 Task: Look for products in the category "Bottles & Formula" from Serenity Kids only.
Action: Mouse moved to (247, 125)
Screenshot: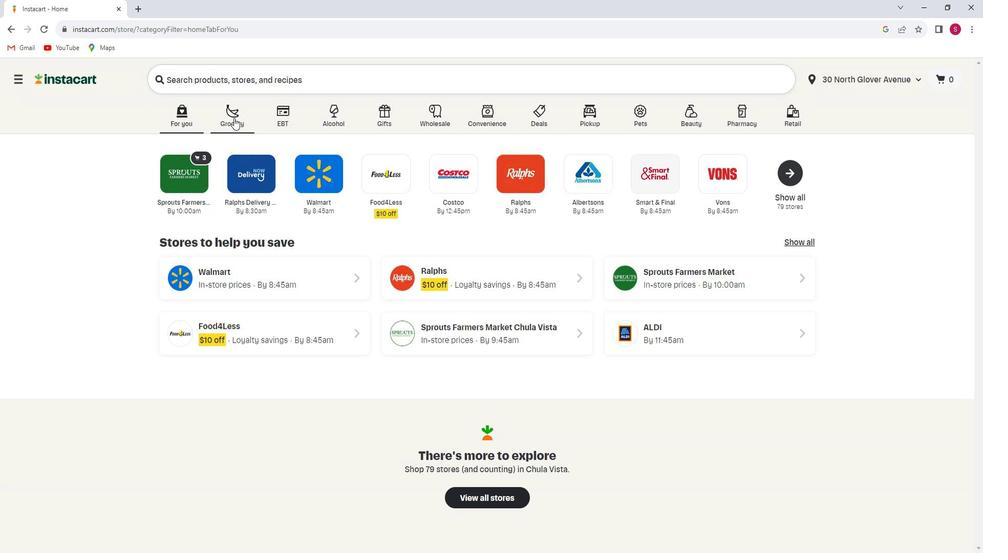 
Action: Mouse pressed left at (247, 125)
Screenshot: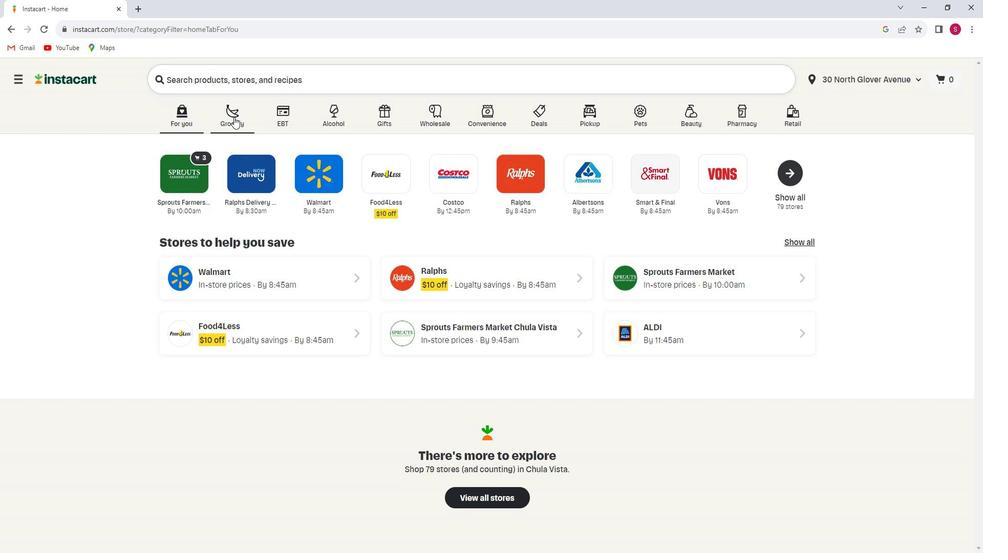 
Action: Mouse moved to (251, 307)
Screenshot: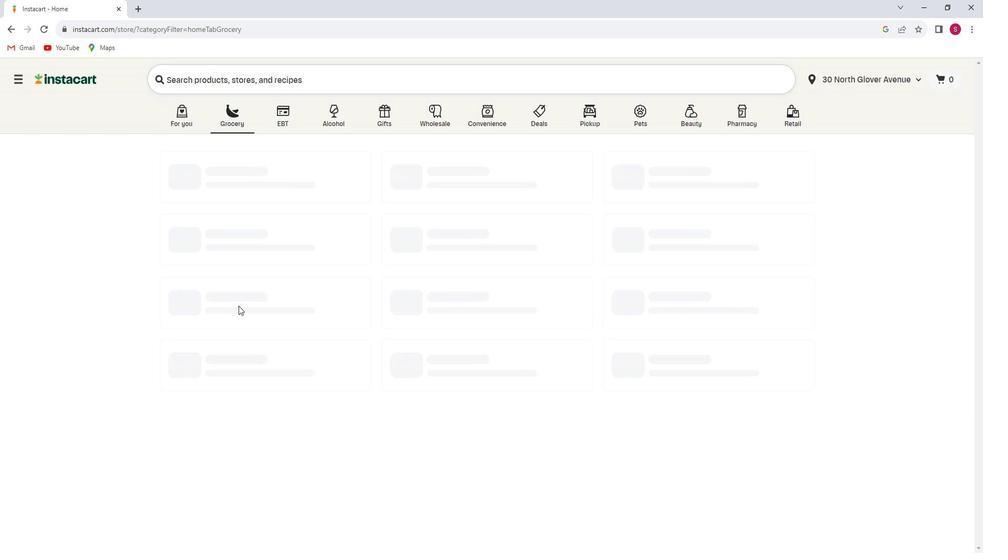 
Action: Mouse pressed left at (251, 307)
Screenshot: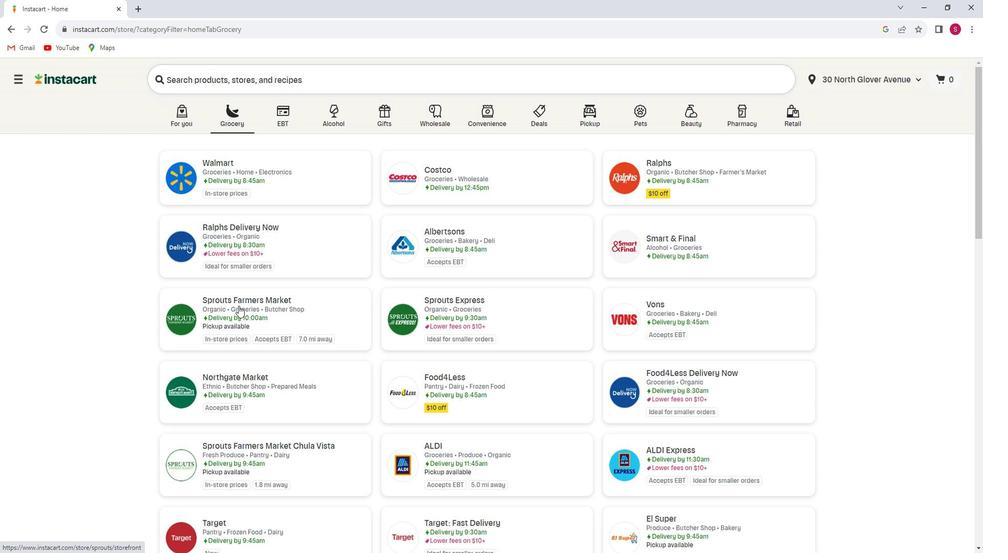 
Action: Mouse moved to (66, 319)
Screenshot: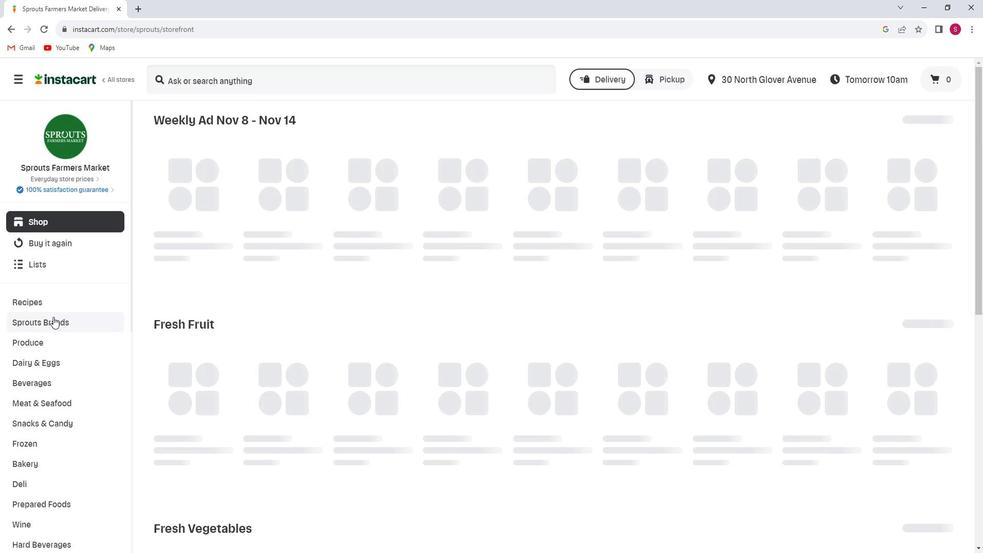 
Action: Mouse scrolled (66, 318) with delta (0, 0)
Screenshot: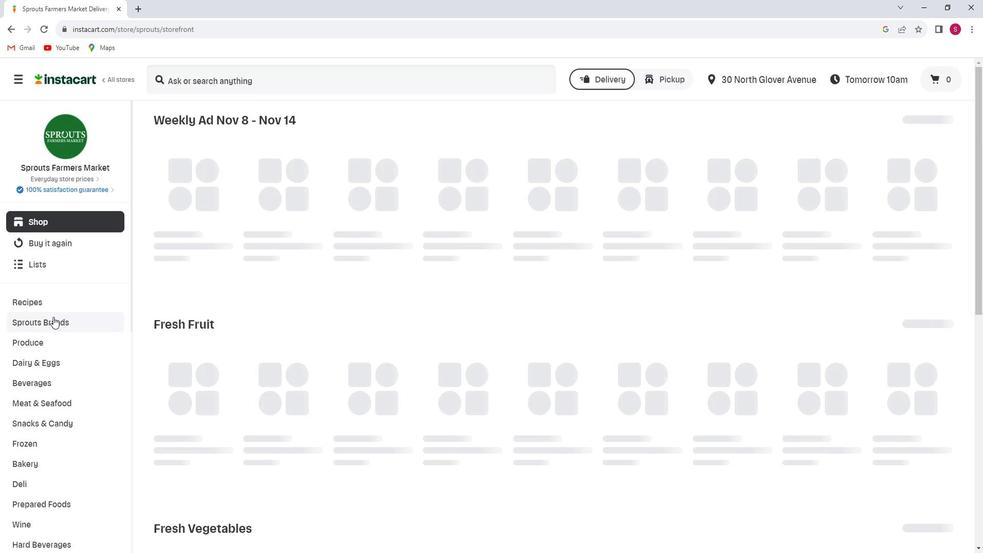 
Action: Mouse scrolled (66, 318) with delta (0, 0)
Screenshot: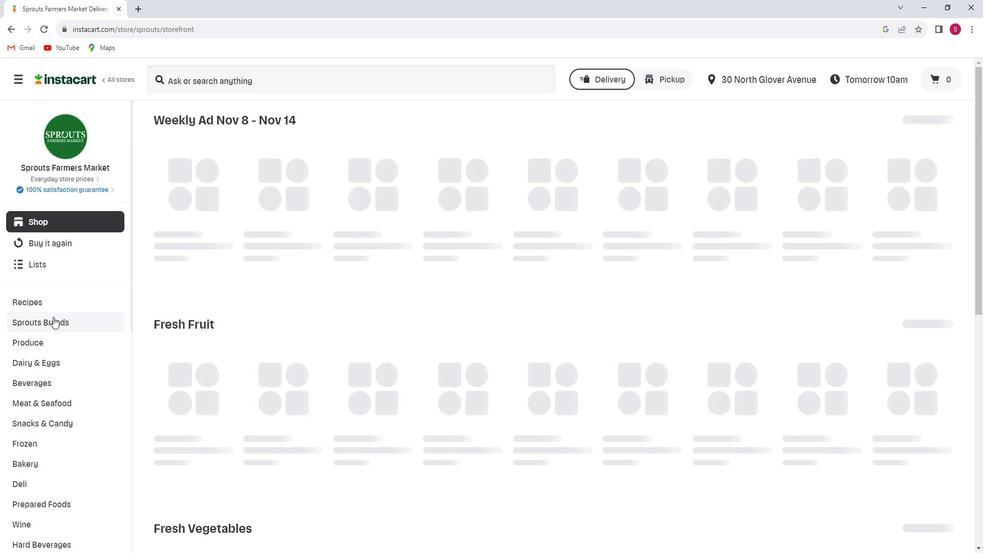 
Action: Mouse scrolled (66, 318) with delta (0, 0)
Screenshot: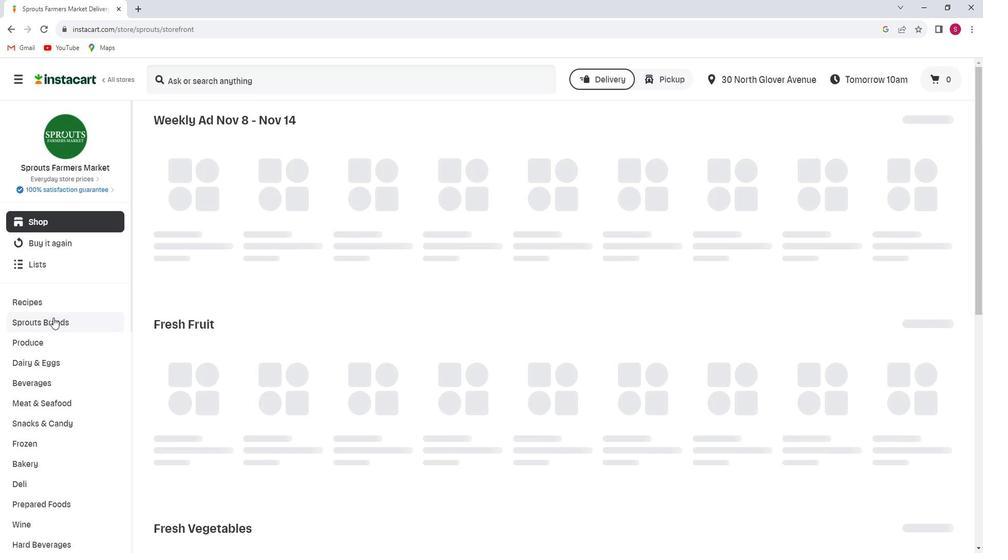 
Action: Mouse moved to (66, 316)
Screenshot: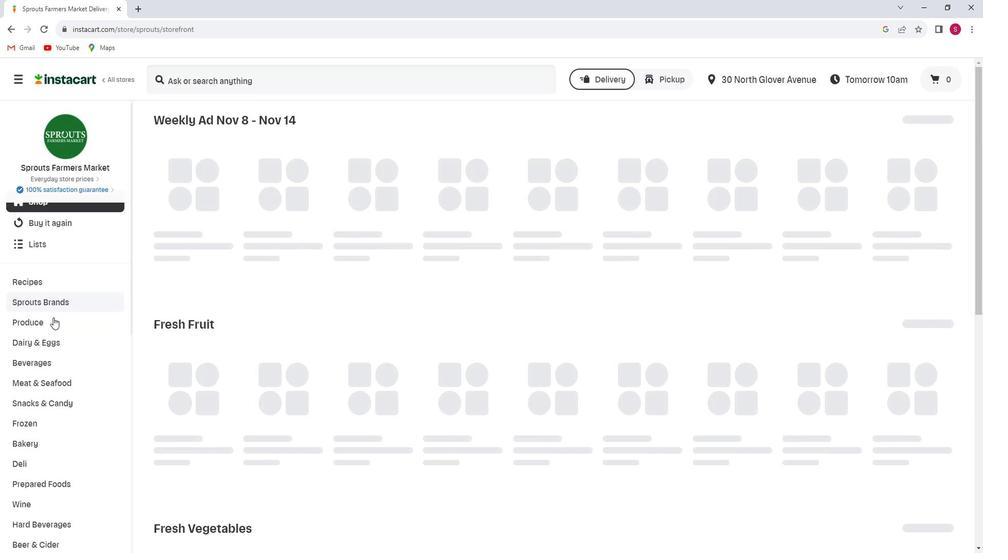 
Action: Mouse scrolled (66, 315) with delta (0, 0)
Screenshot: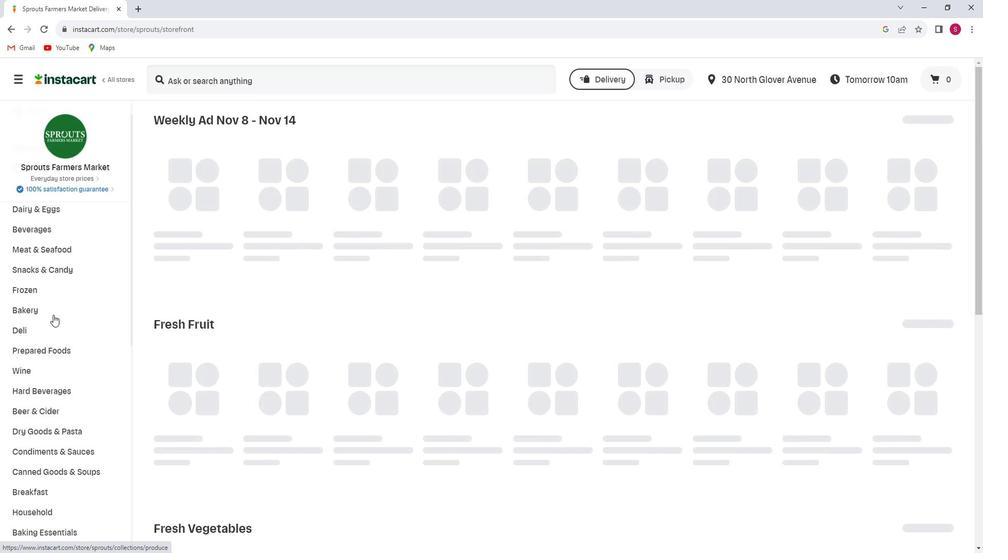 
Action: Mouse scrolled (66, 315) with delta (0, 0)
Screenshot: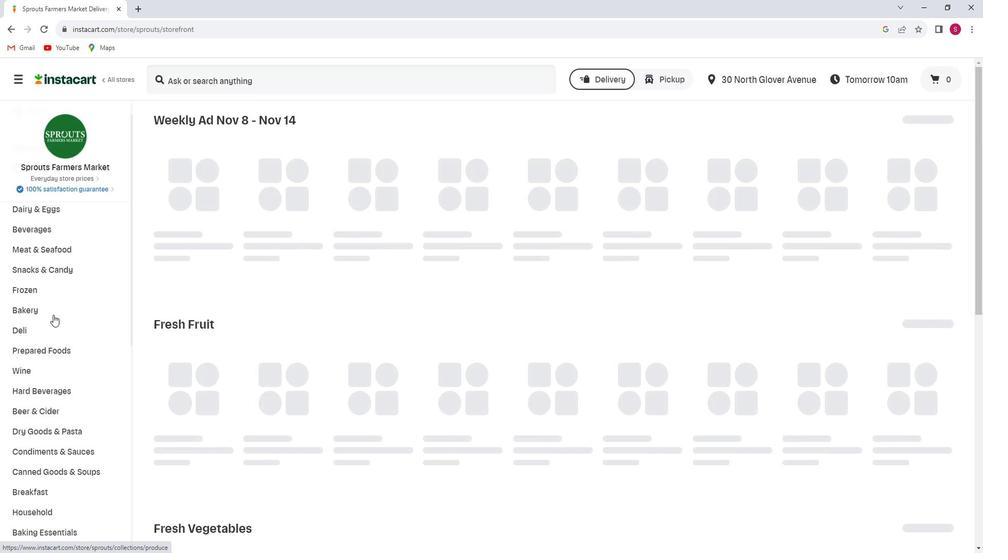 
Action: Mouse scrolled (66, 315) with delta (0, 0)
Screenshot: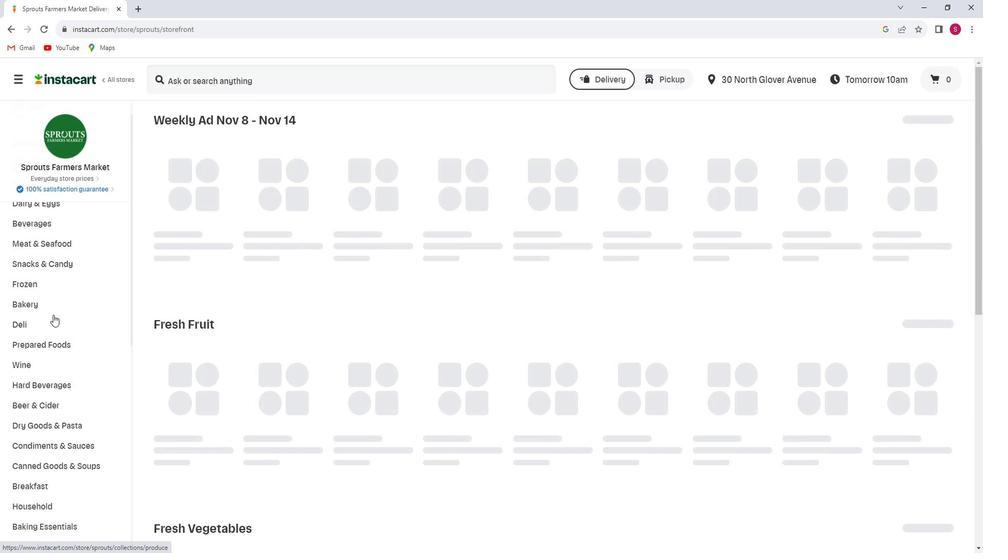 
Action: Mouse scrolled (66, 315) with delta (0, 0)
Screenshot: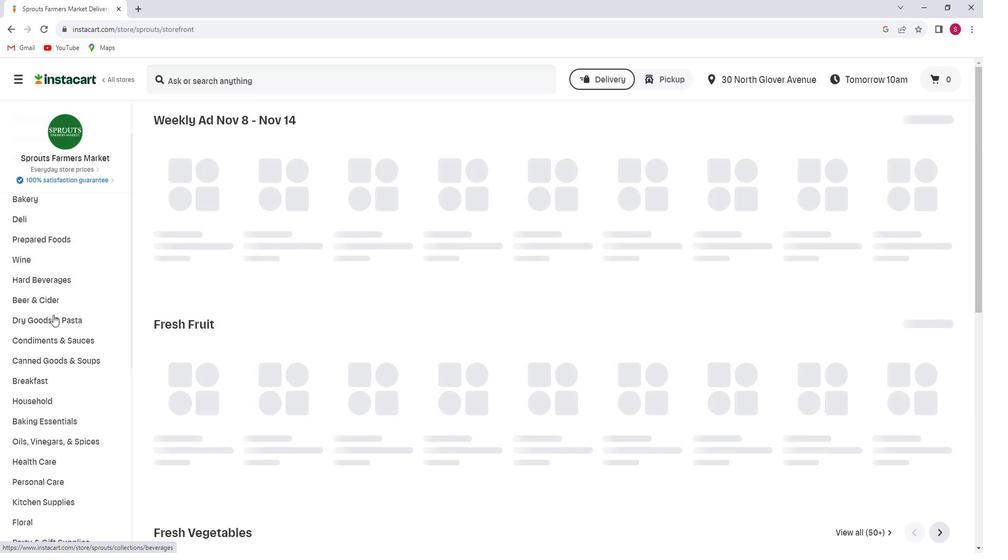 
Action: Mouse scrolled (66, 315) with delta (0, 0)
Screenshot: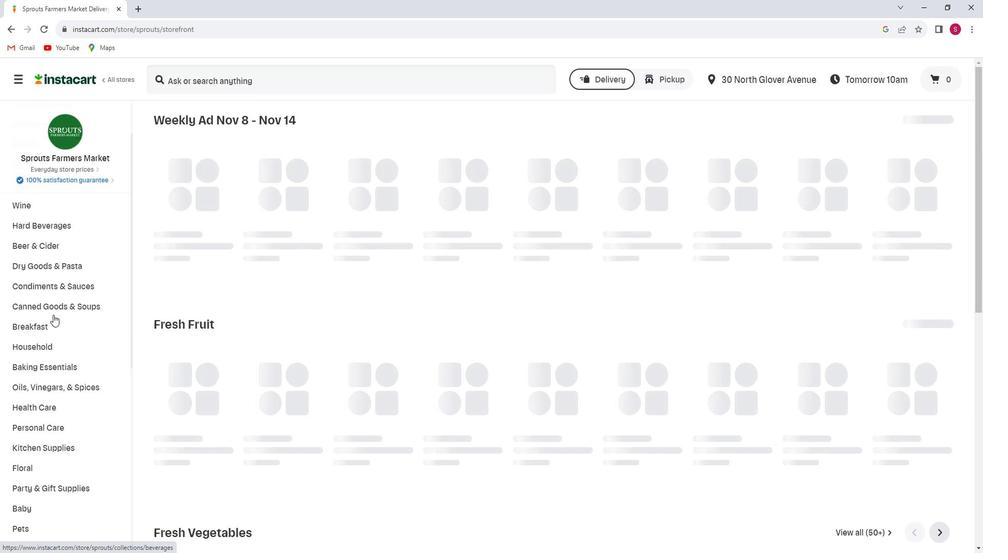 
Action: Mouse scrolled (66, 315) with delta (0, 0)
Screenshot: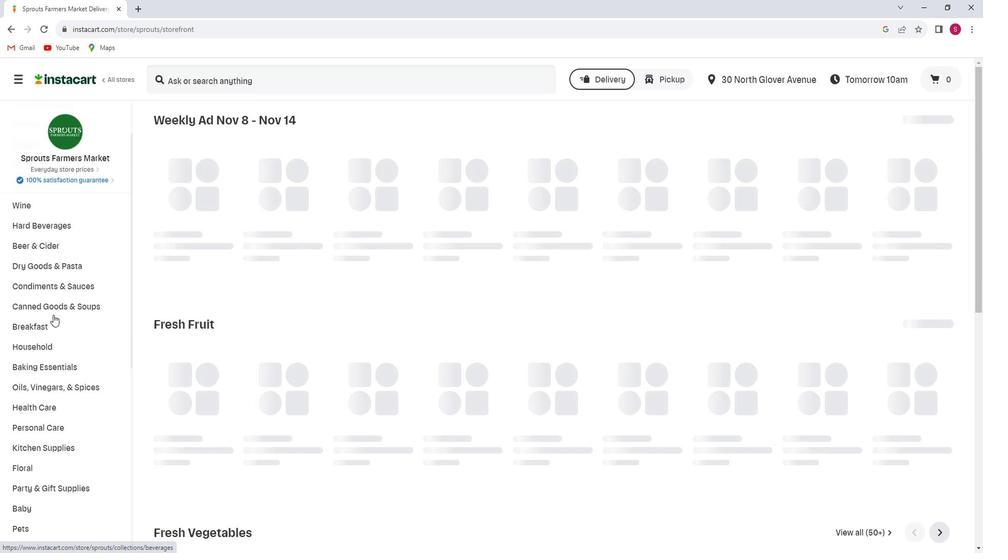 
Action: Mouse scrolled (66, 315) with delta (0, 0)
Screenshot: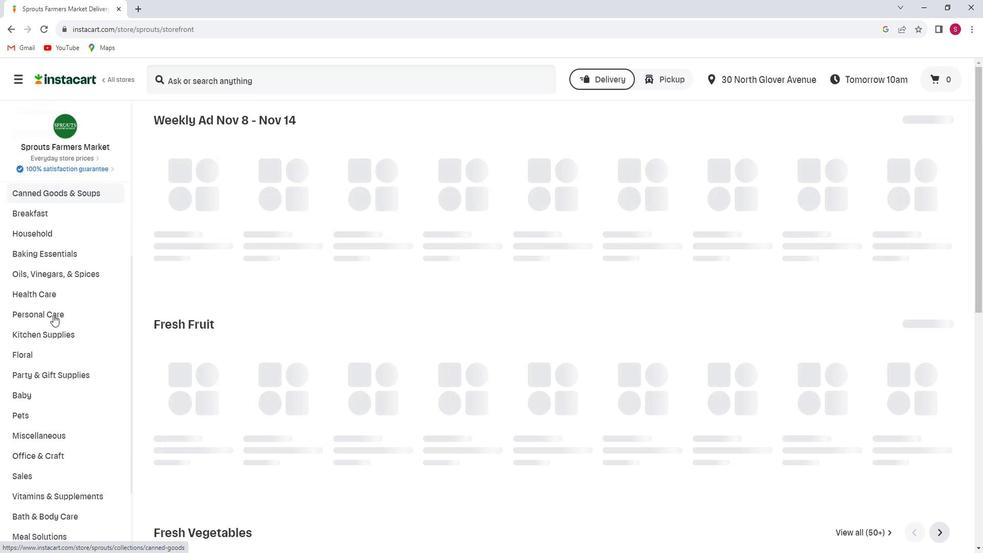 
Action: Mouse scrolled (66, 315) with delta (0, 0)
Screenshot: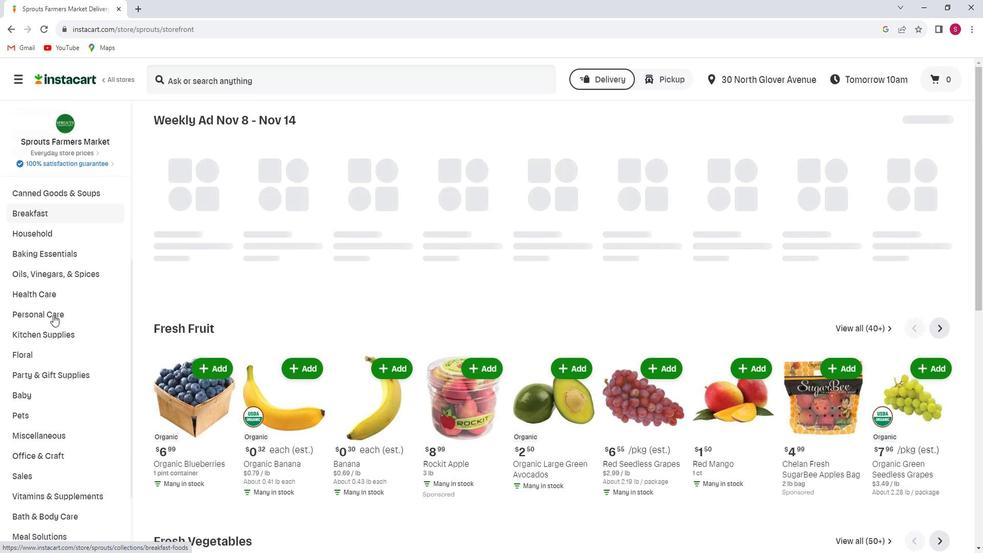 
Action: Mouse moved to (47, 395)
Screenshot: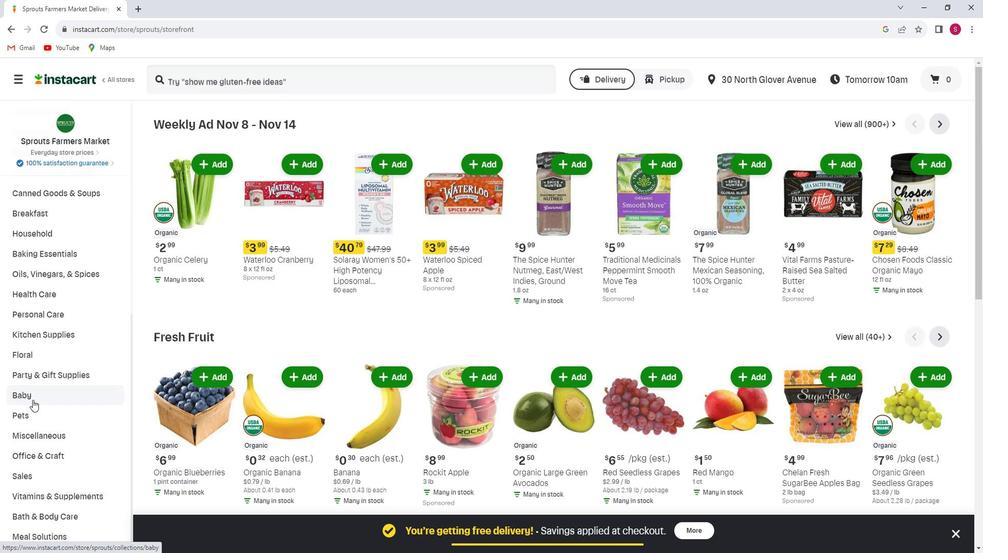 
Action: Mouse pressed left at (47, 395)
Screenshot: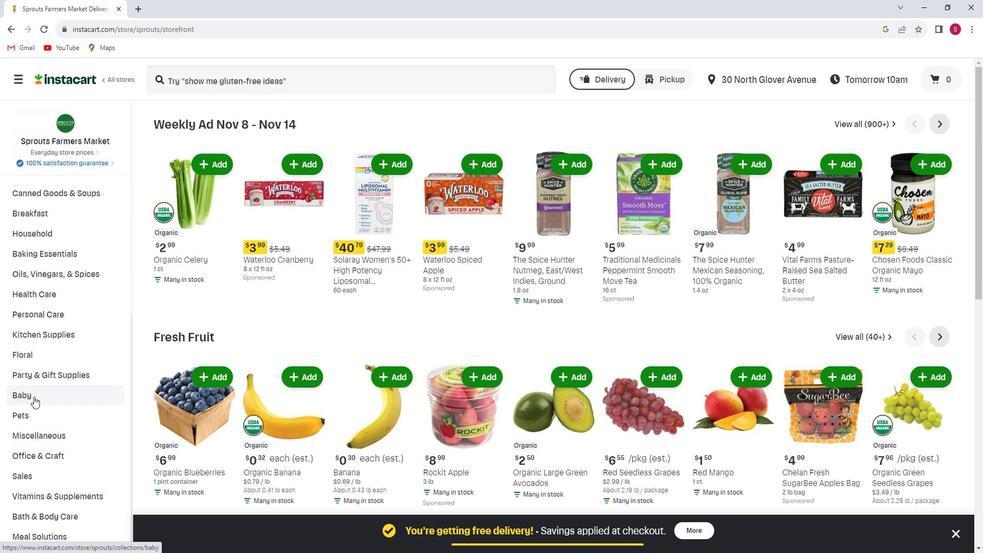 
Action: Mouse moved to (56, 450)
Screenshot: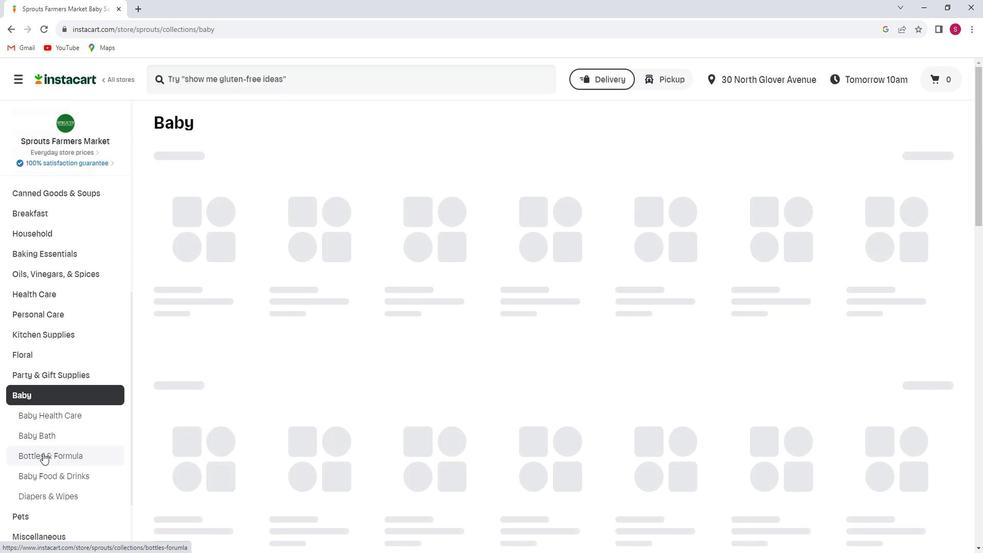 
Action: Mouse pressed left at (56, 450)
Screenshot: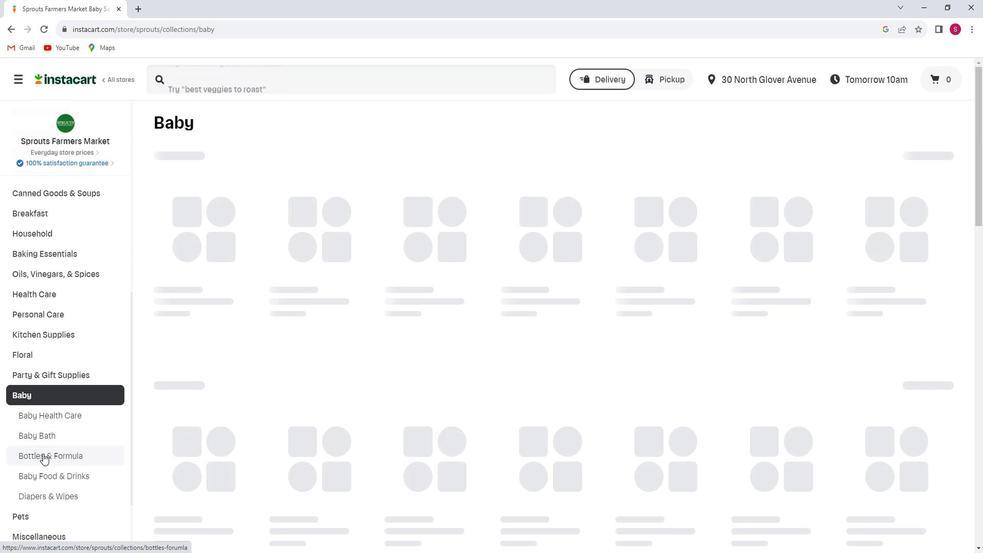 
Action: Mouse moved to (369, 174)
Screenshot: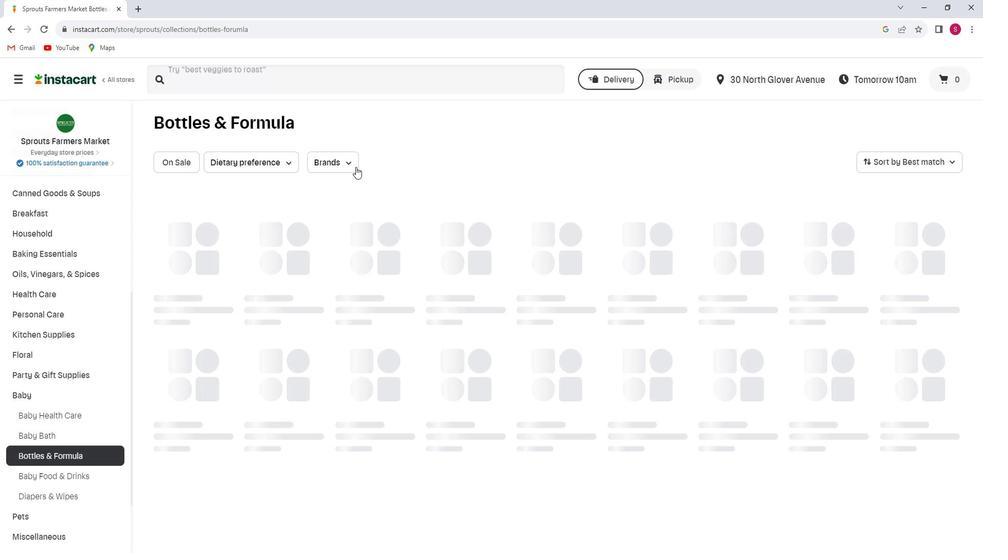 
Action: Mouse pressed left at (369, 174)
Screenshot: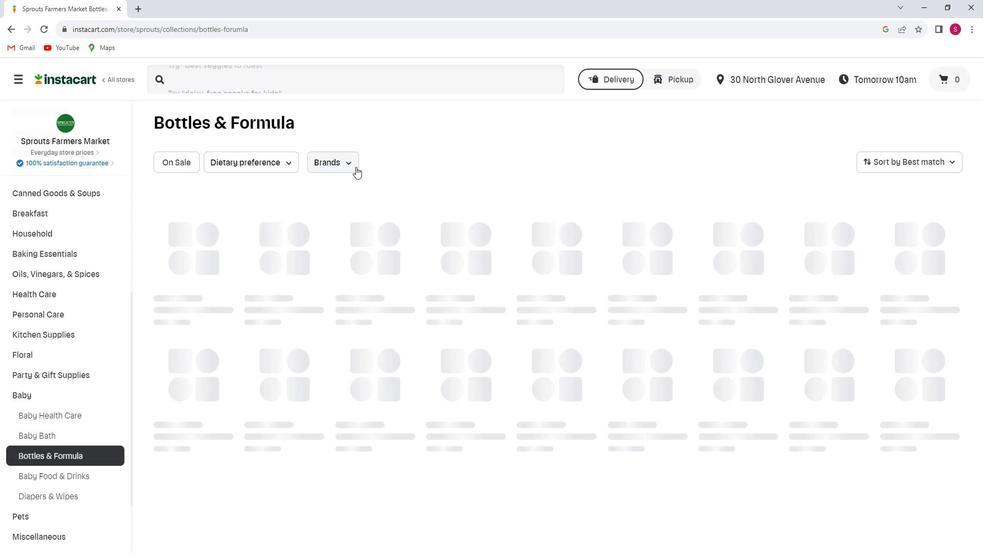 
Action: Mouse moved to (357, 226)
Screenshot: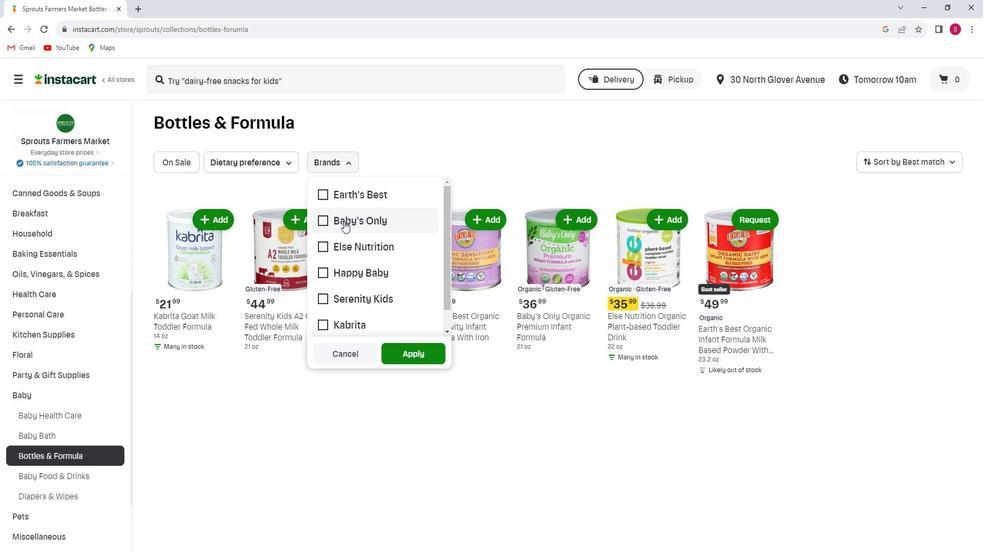 
Action: Mouse scrolled (357, 226) with delta (0, 0)
Screenshot: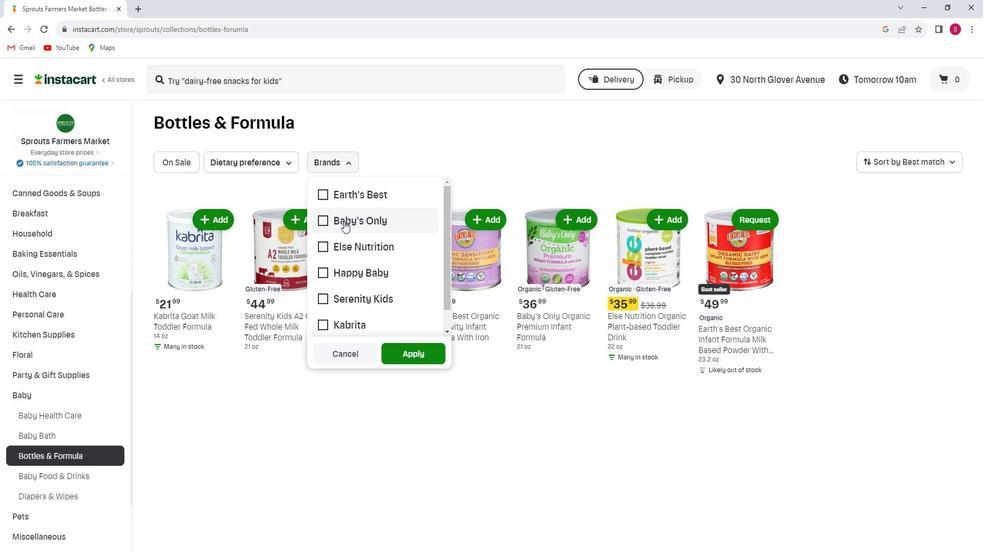 
Action: Mouse moved to (336, 282)
Screenshot: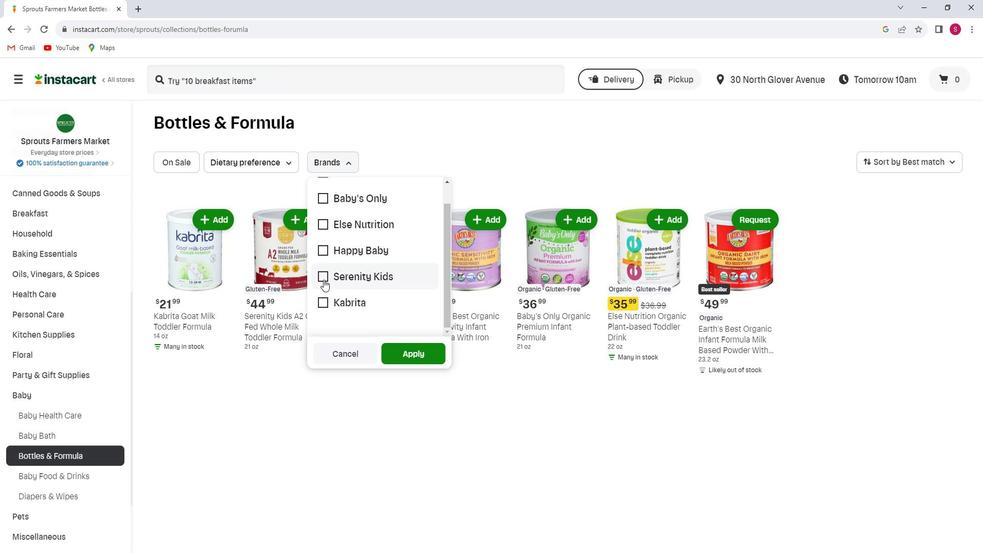 
Action: Mouse pressed left at (336, 282)
Screenshot: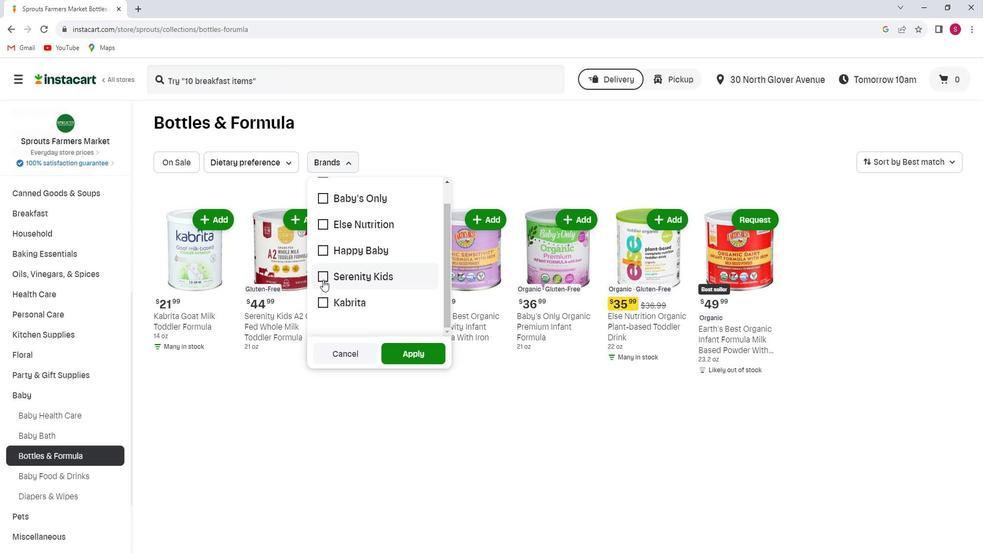 
Action: Mouse moved to (409, 352)
Screenshot: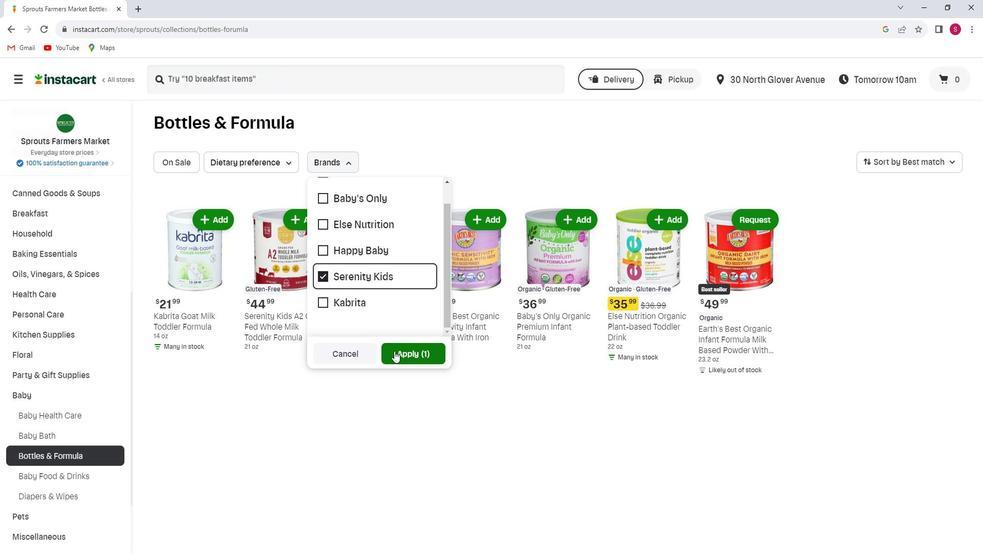 
Action: Mouse pressed left at (409, 352)
Screenshot: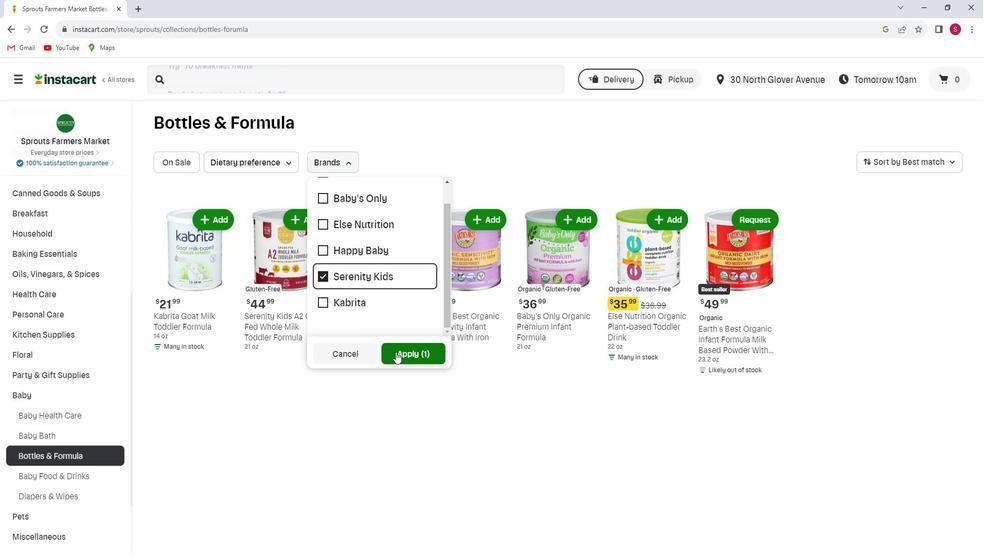 
